 Task: Create in the project Wavelength in Backlog an issue 'Develop a new tool for automated testing of voice user interfaces', assign it to team member softage.4@softage.net and change the status to IN PROGRESS.
Action: Mouse moved to (371, 435)
Screenshot: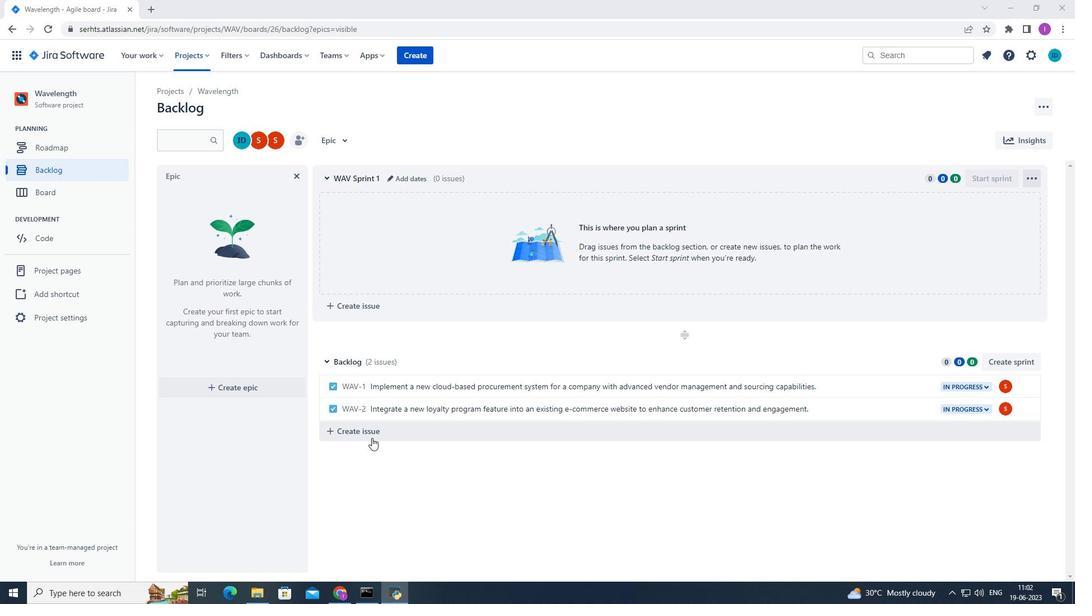 
Action: Mouse pressed left at (371, 435)
Screenshot: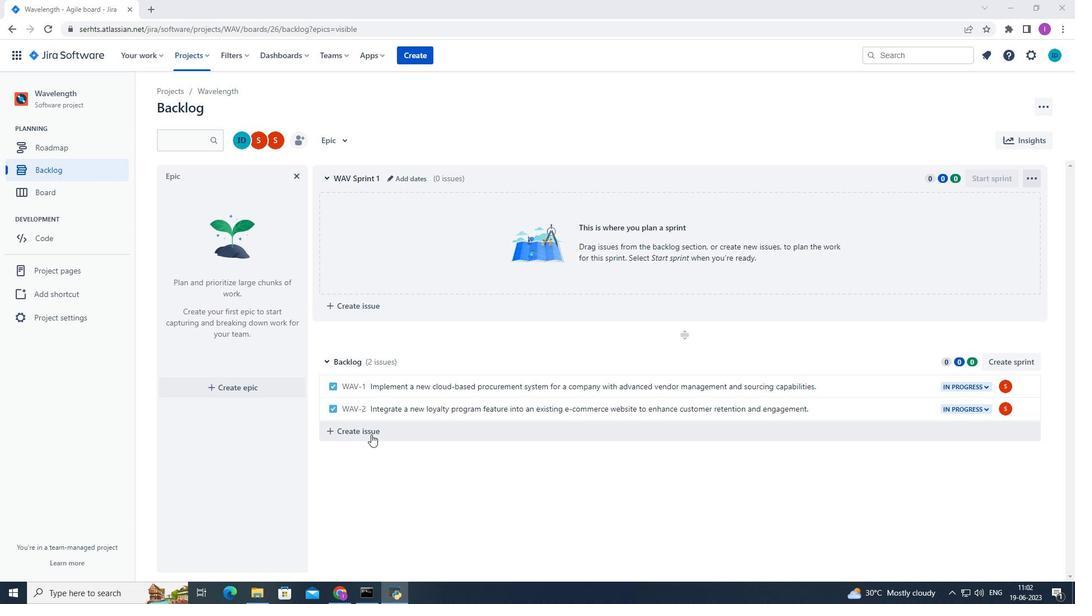 
Action: Mouse moved to (371, 434)
Screenshot: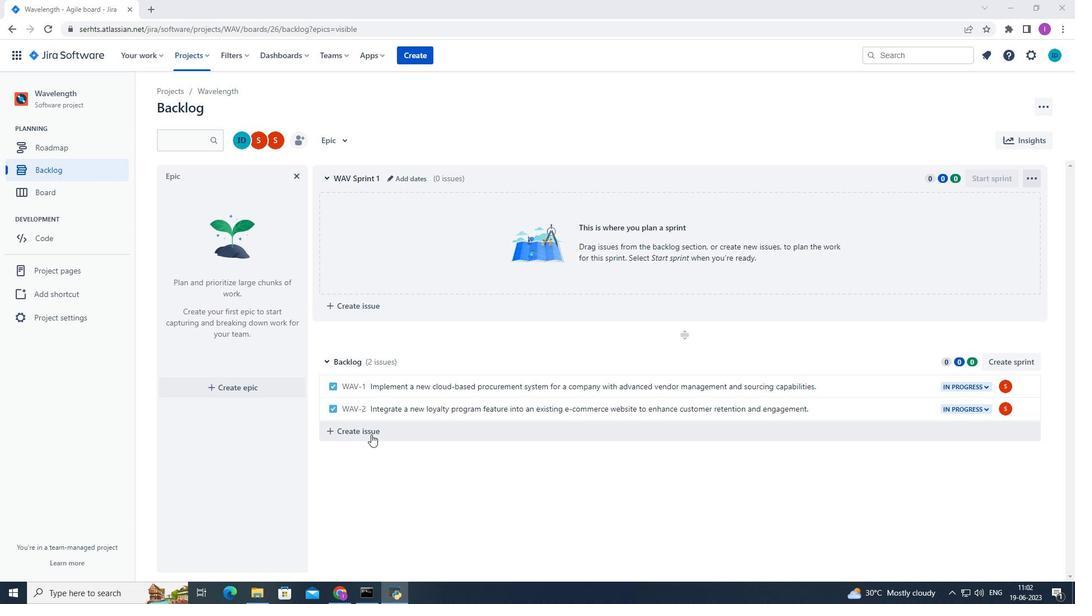 
Action: Mouse pressed left at (371, 434)
Screenshot: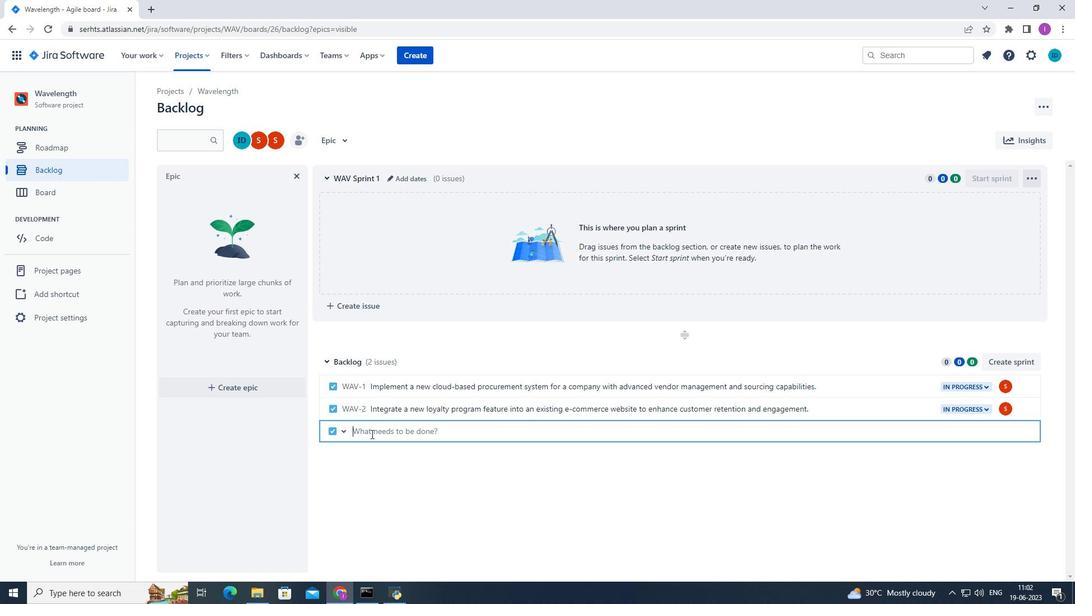 
Action: Mouse moved to (373, 434)
Screenshot: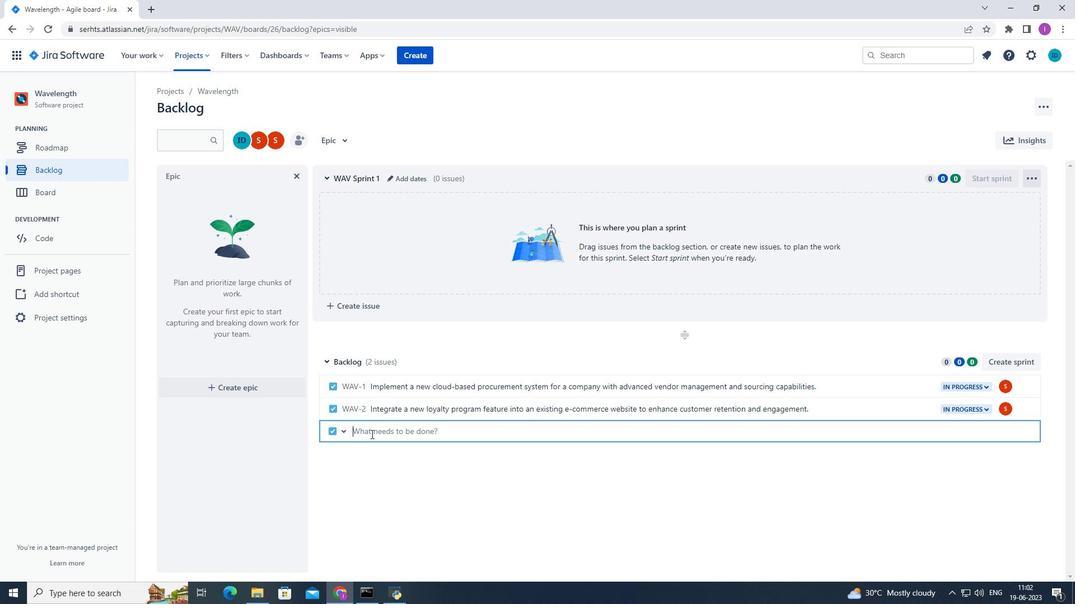 
Action: Key pressed <Key.shift>Develop<Key.space>a<Key.space>new<Key.space>tool<Key.space>fi<Key.backspace>or<Key.space>automated<Key.space>testing<Key.space>of<Key.space>voice<Key.space>user<Key.space>interfaces.<Key.enter>
Screenshot: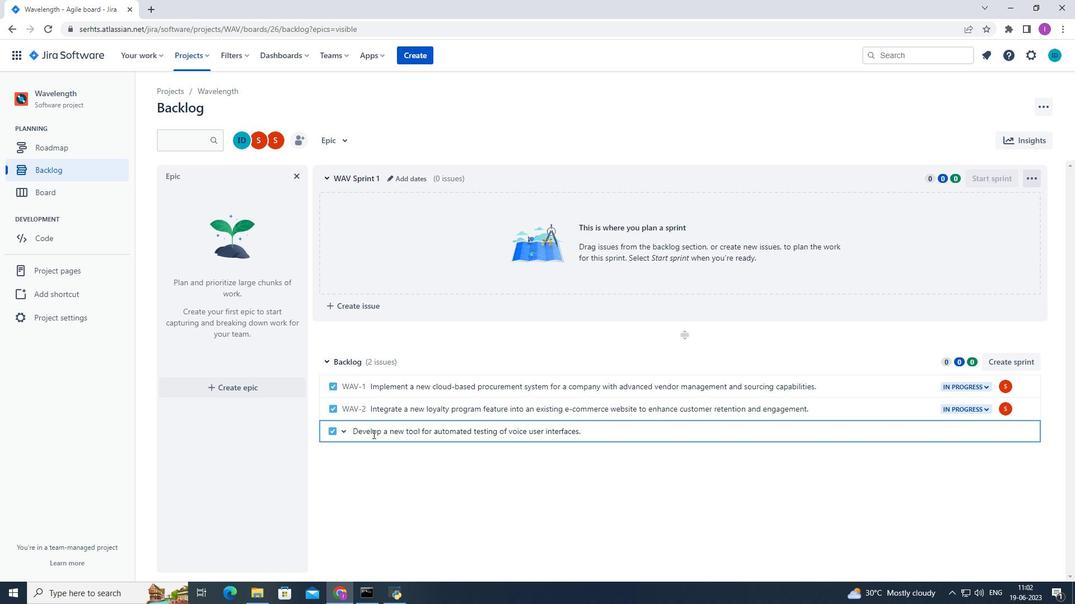 
Action: Mouse moved to (1007, 430)
Screenshot: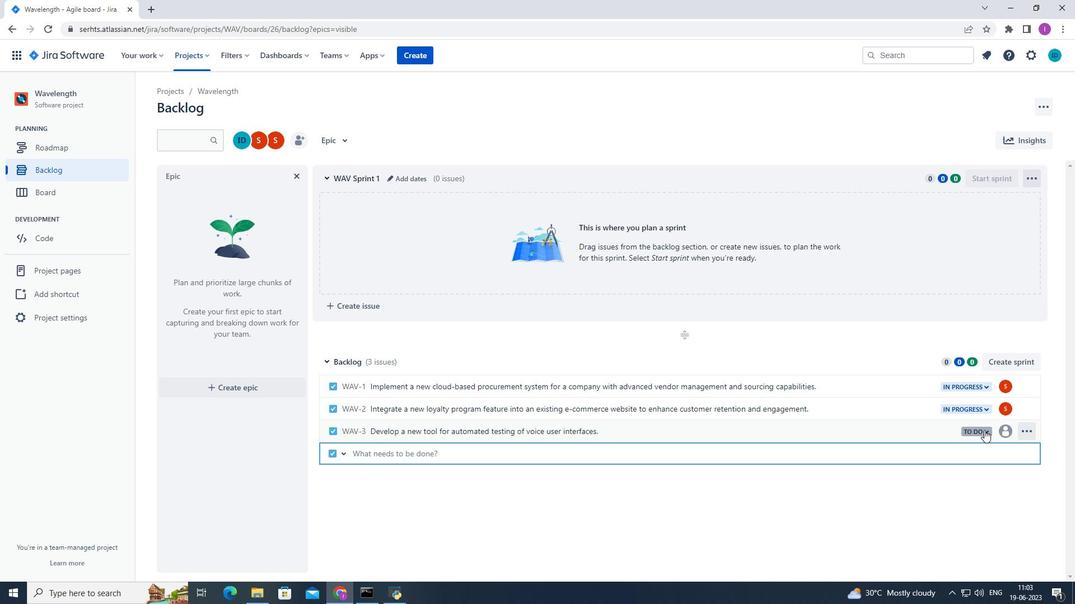
Action: Mouse pressed left at (1007, 430)
Screenshot: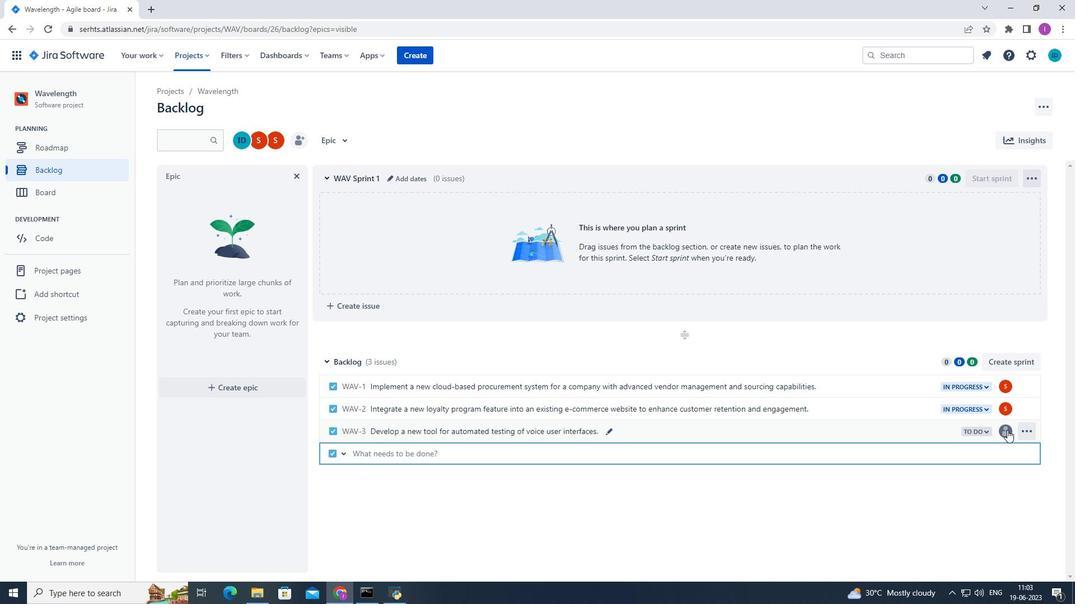 
Action: Mouse moved to (910, 573)
Screenshot: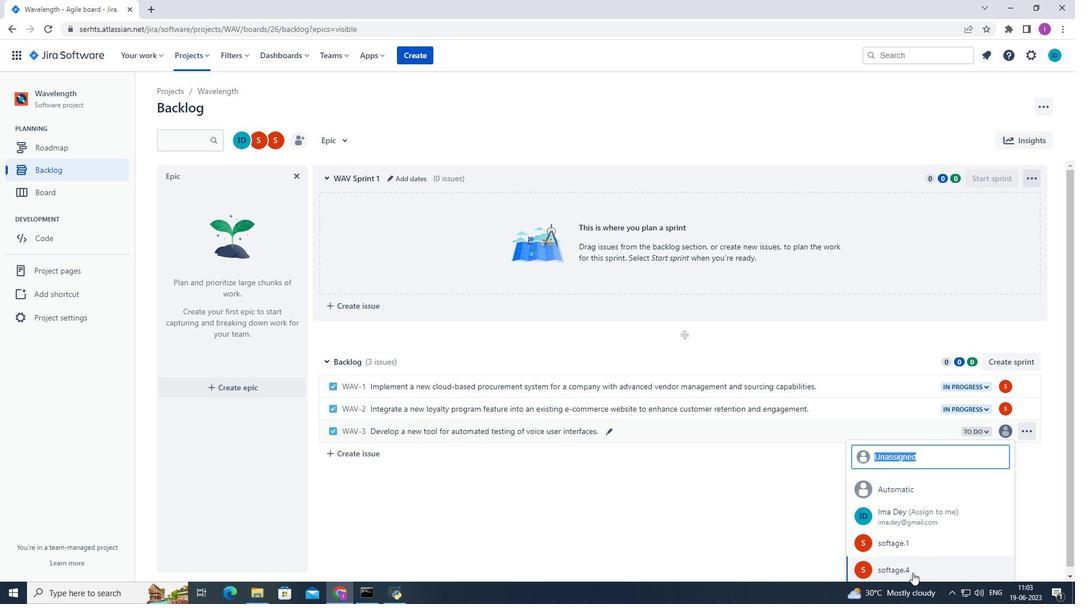 
Action: Mouse pressed left at (910, 573)
Screenshot: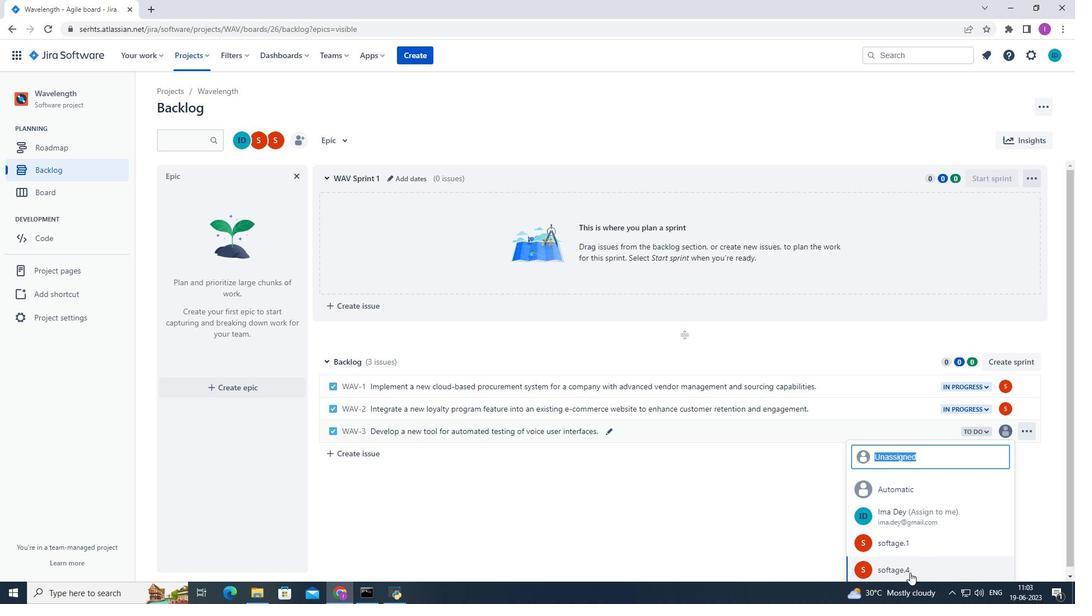 
Action: Mouse moved to (988, 431)
Screenshot: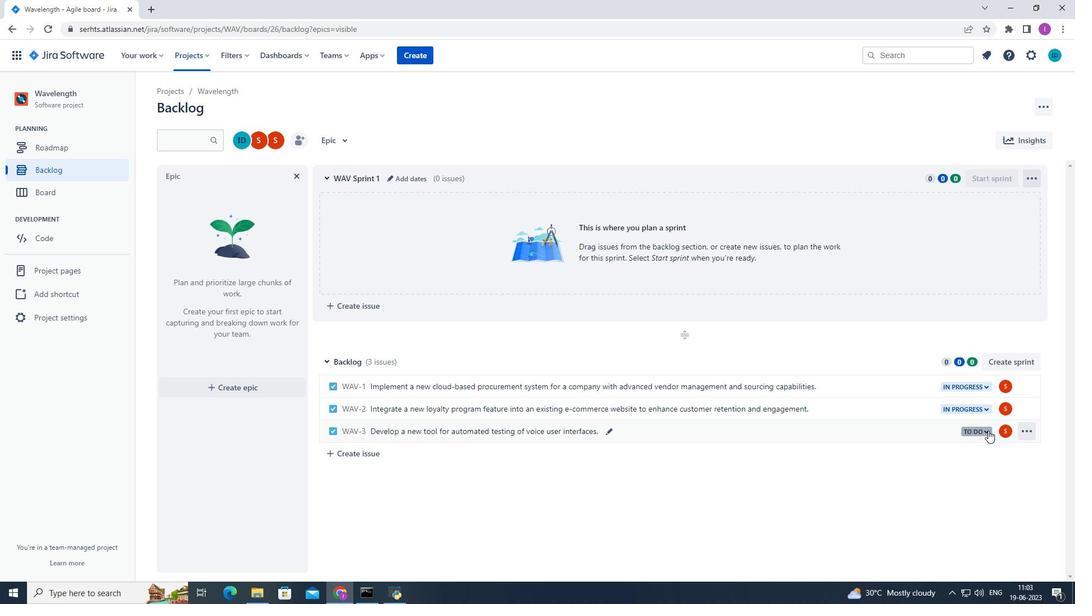 
Action: Mouse pressed left at (988, 431)
Screenshot: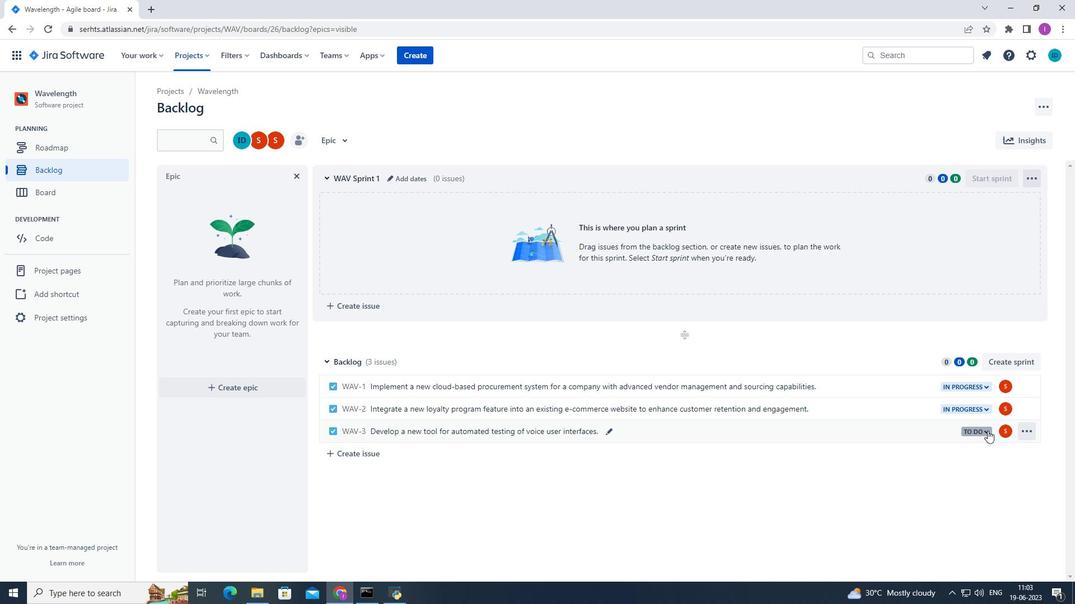 
Action: Mouse moved to (932, 454)
Screenshot: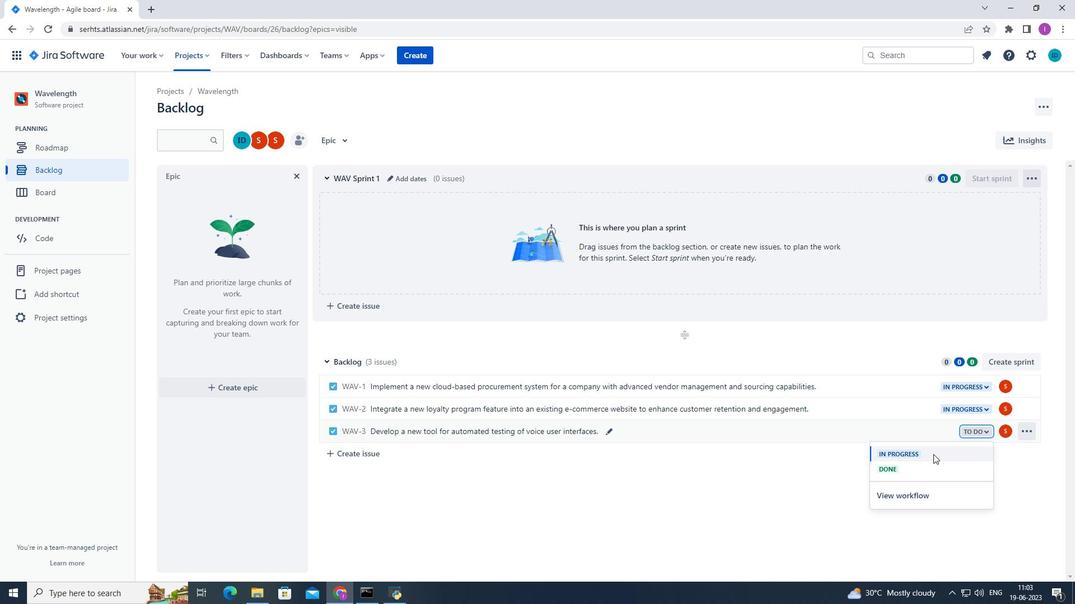 
Action: Mouse pressed left at (932, 454)
Screenshot: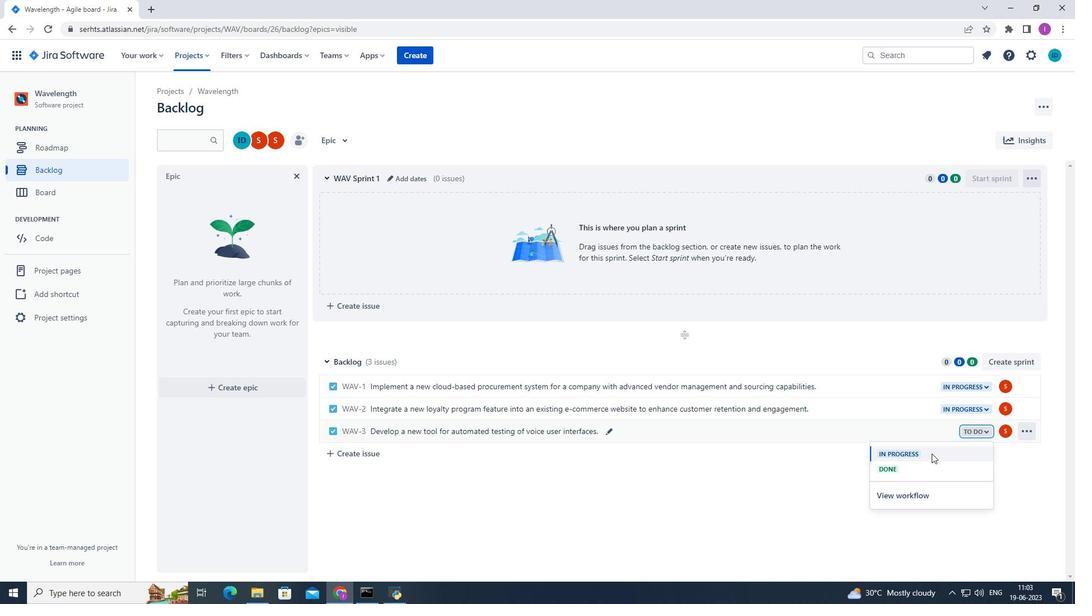
Action: Mouse moved to (942, 458)
Screenshot: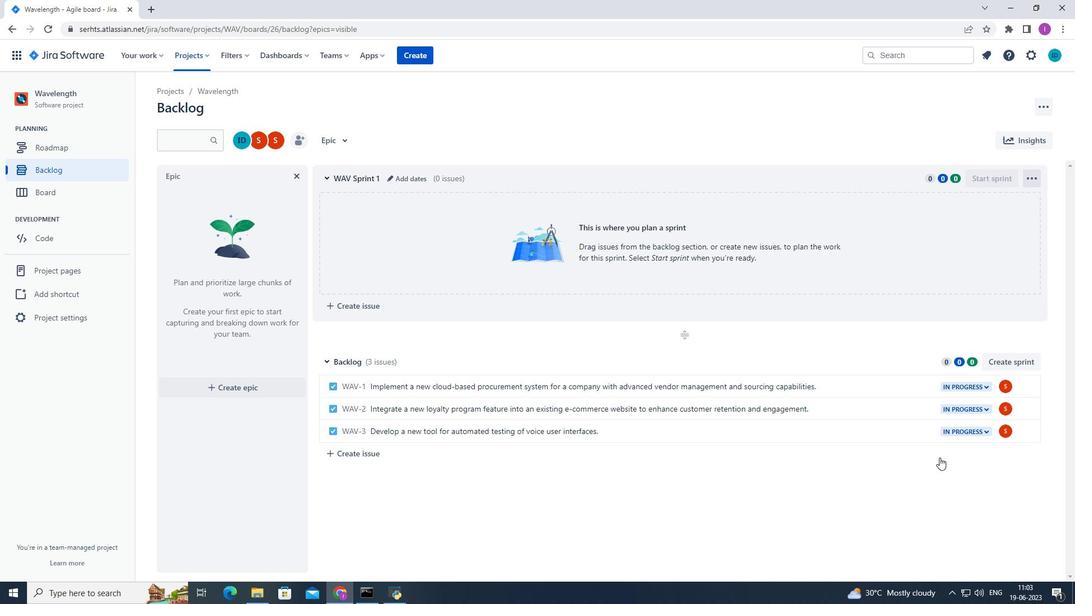 
